 Task: In new skill endorsements choose email frequency linkedIn recommended.
Action: Mouse moved to (672, 52)
Screenshot: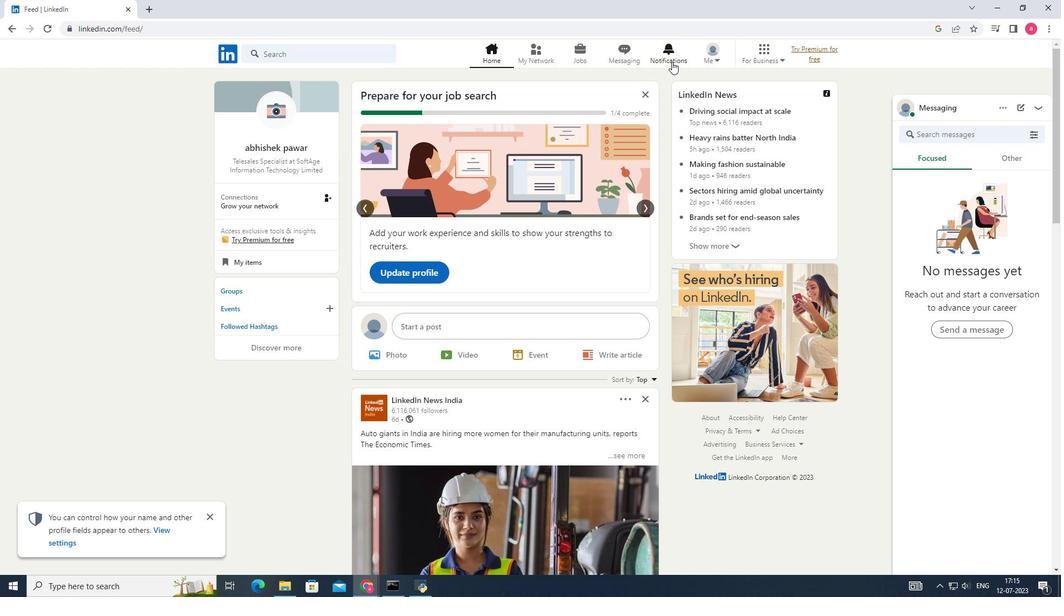 
Action: Mouse pressed left at (672, 52)
Screenshot: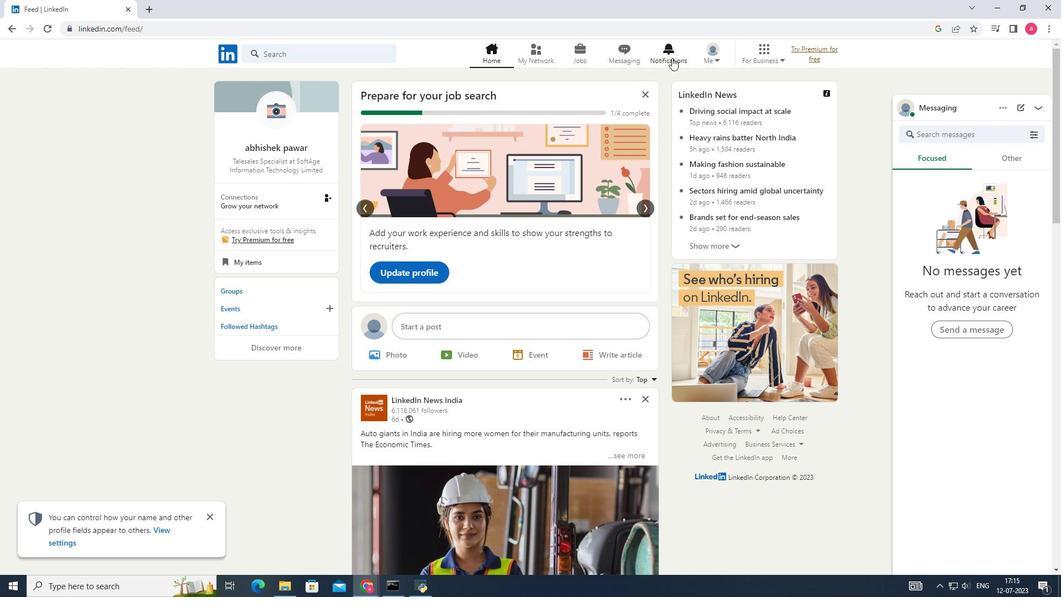 
Action: Mouse moved to (251, 129)
Screenshot: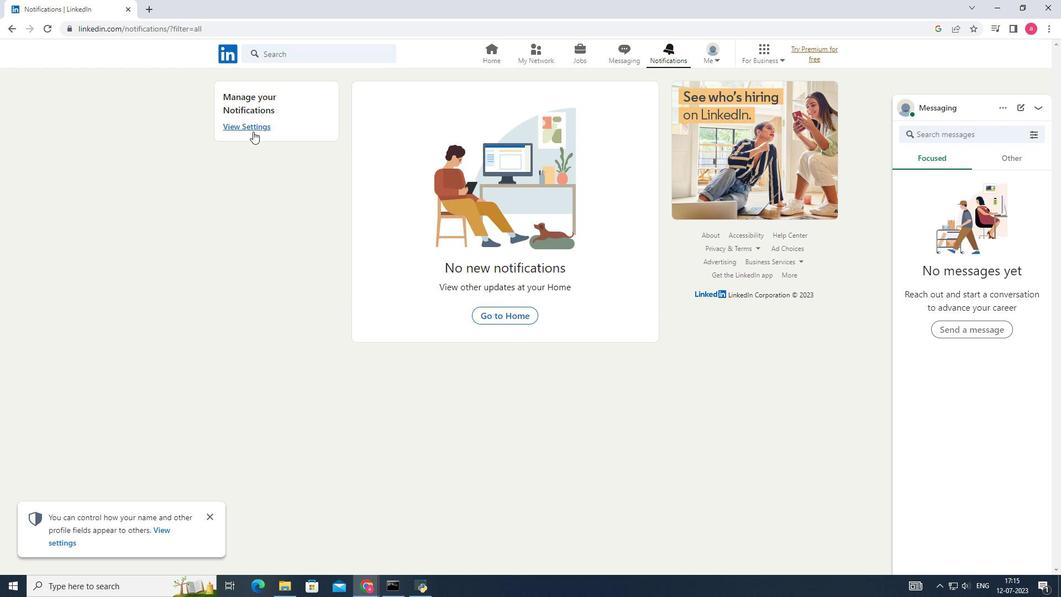 
Action: Mouse pressed left at (251, 129)
Screenshot: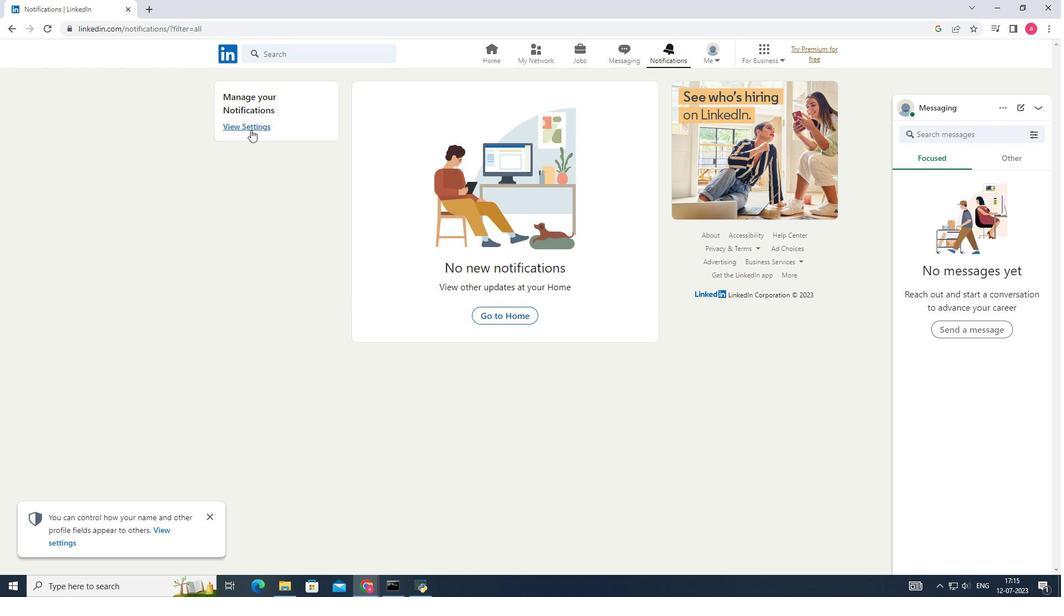 
Action: Mouse moved to (548, 426)
Screenshot: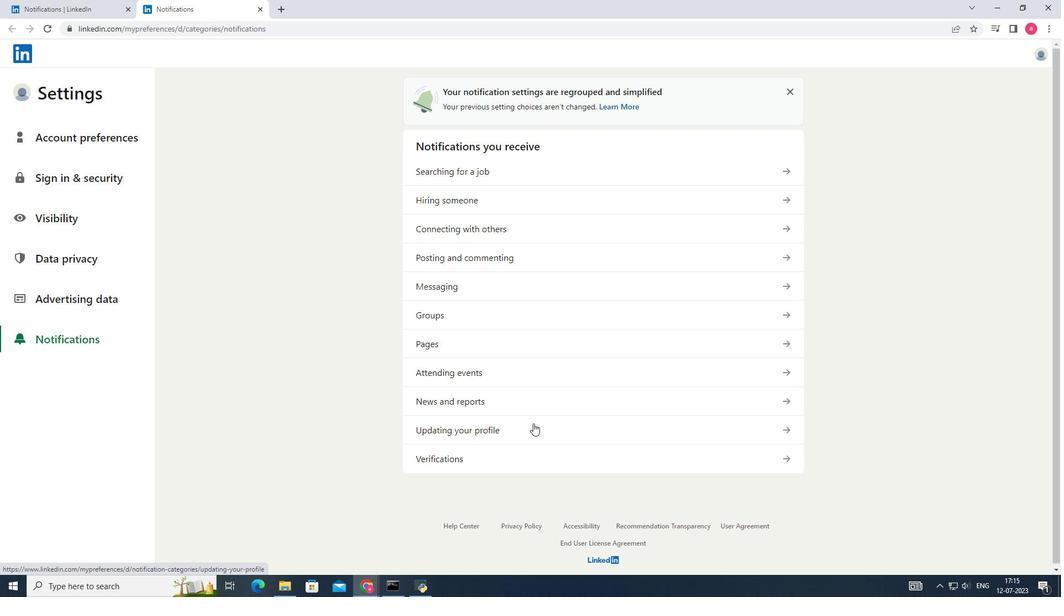 
Action: Mouse pressed left at (548, 426)
Screenshot: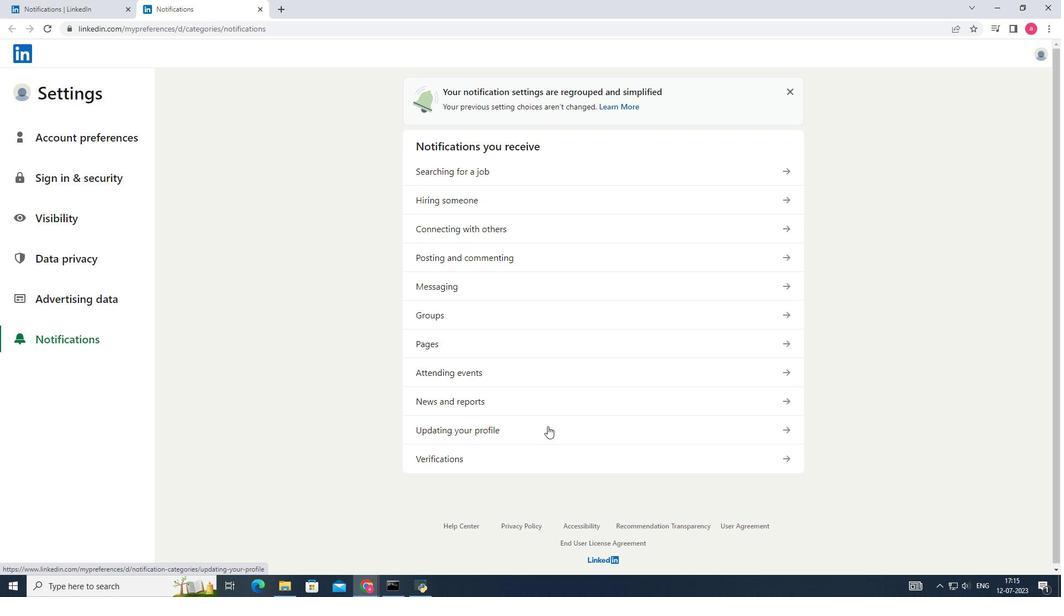 
Action: Mouse moved to (651, 205)
Screenshot: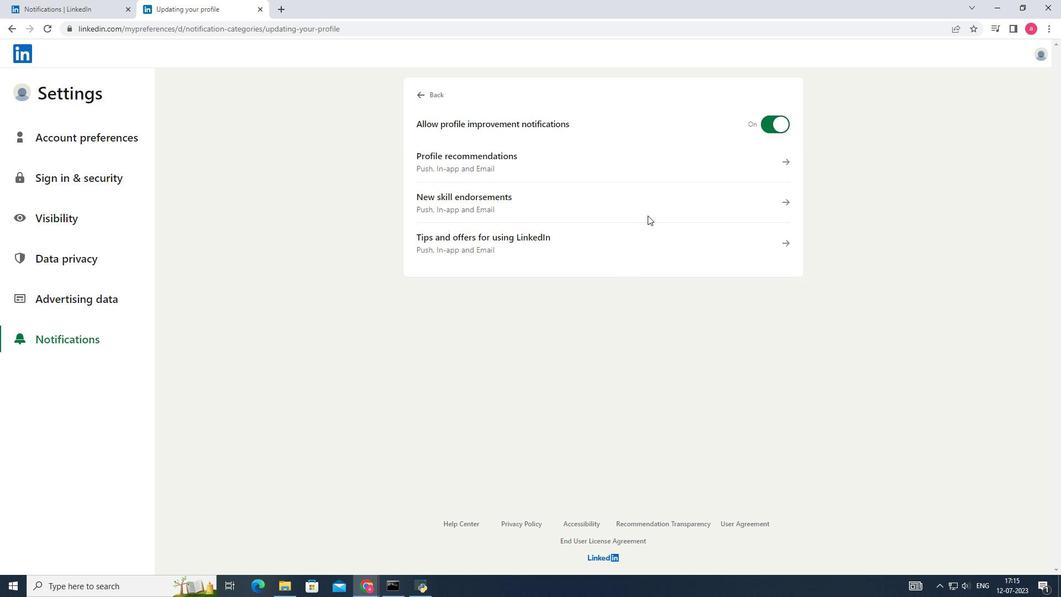 
Action: Mouse pressed left at (651, 205)
Screenshot: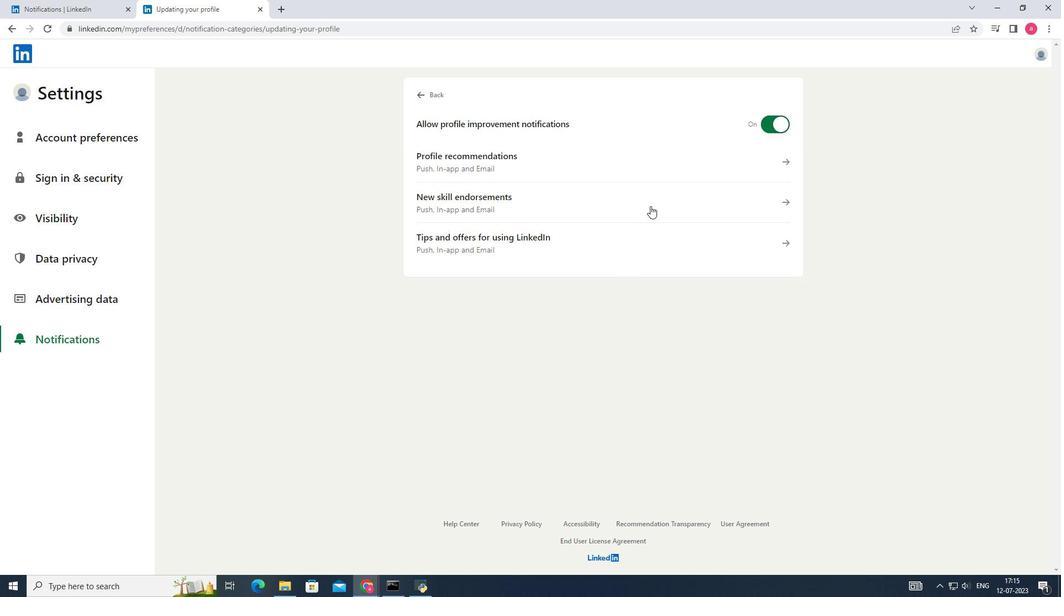 
Action: Mouse moved to (431, 402)
Screenshot: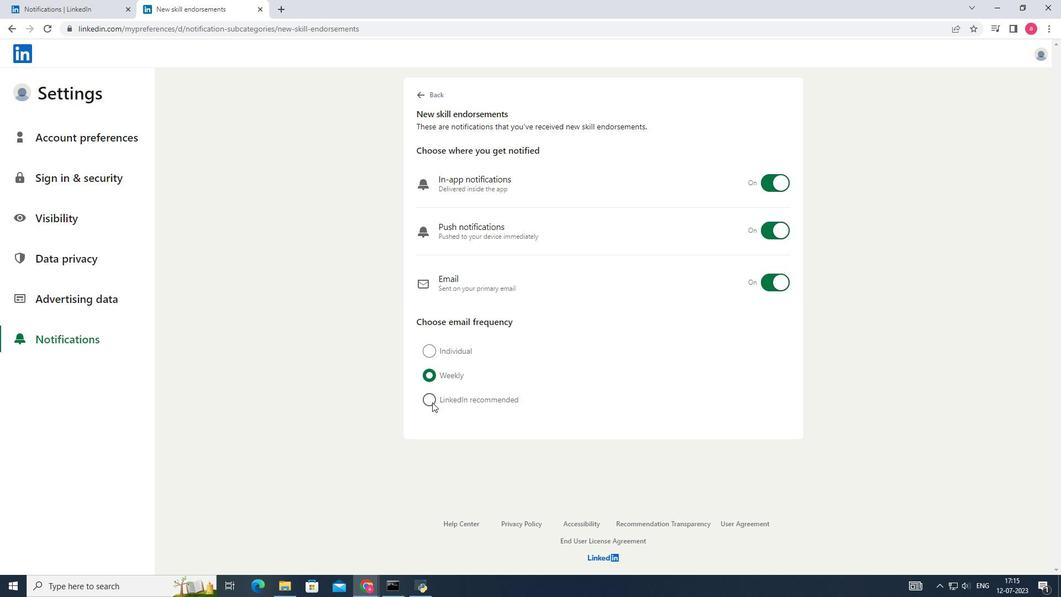 
Action: Mouse pressed left at (431, 402)
Screenshot: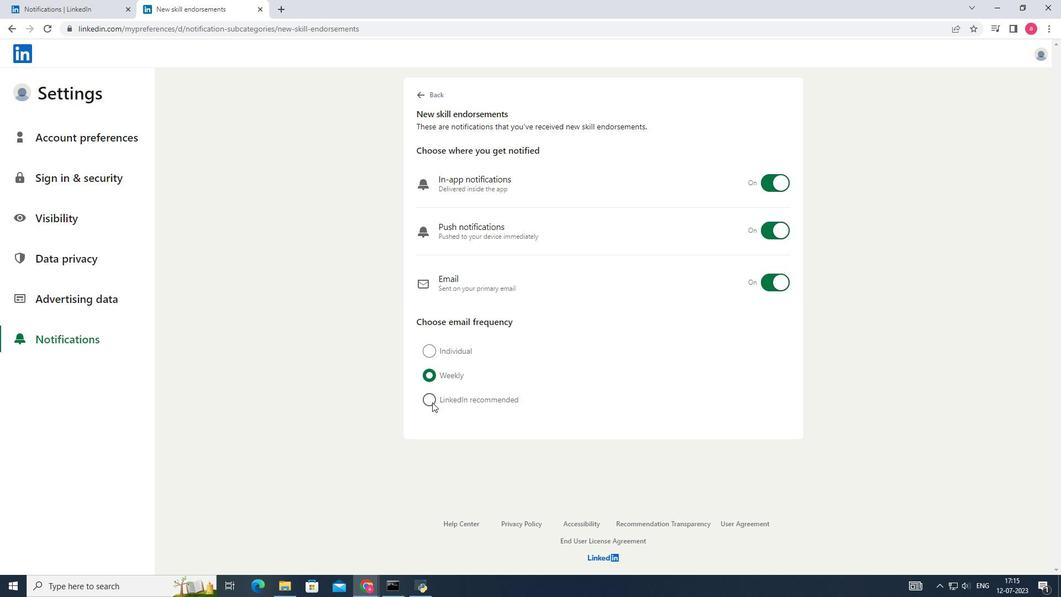 
Action: Mouse moved to (248, 319)
Screenshot: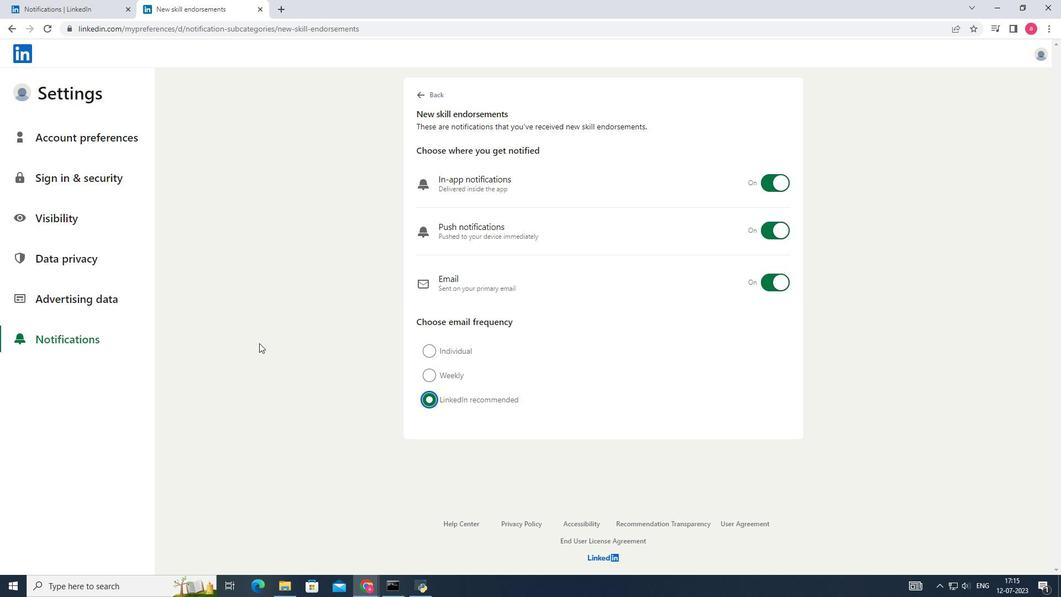 
